 Task: Create a rule from the Routing list, Task moved to a section -> Set Priority in the project AutoFlow , set the section as To-Do and set the priority of the task as  High
Action: Mouse moved to (799, 442)
Screenshot: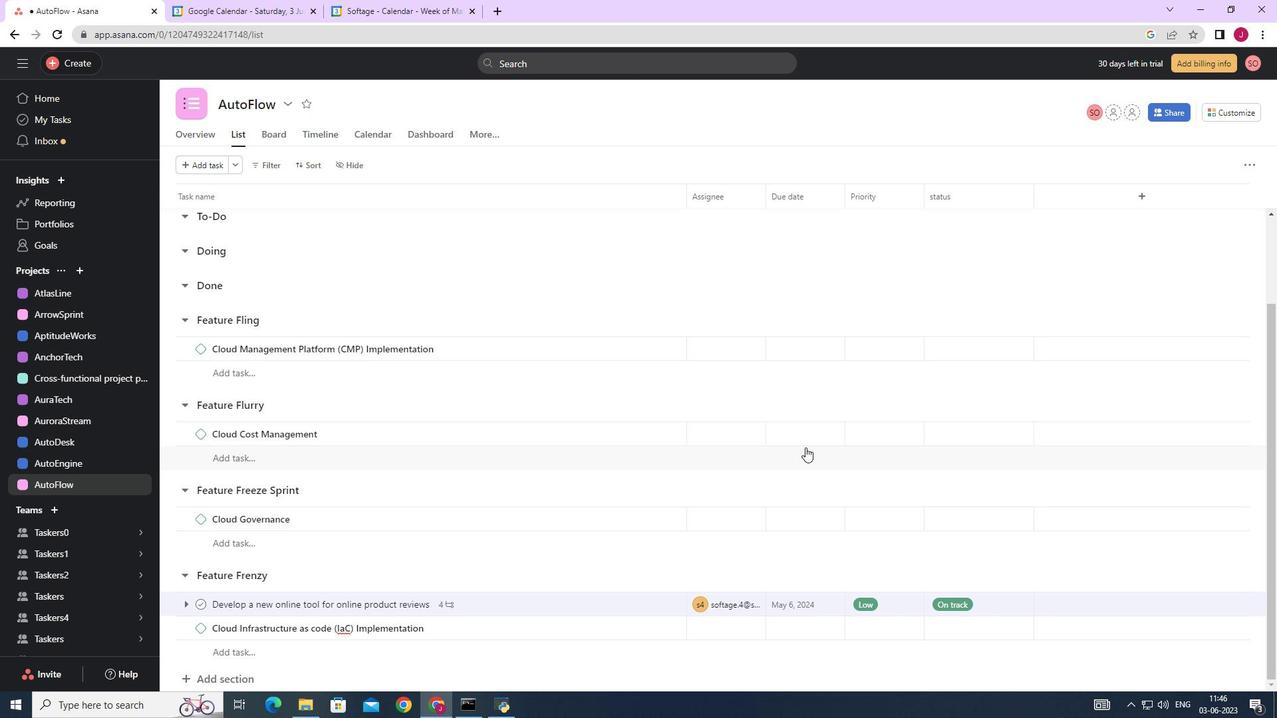 
Action: Mouse scrolled (799, 443) with delta (0, 0)
Screenshot: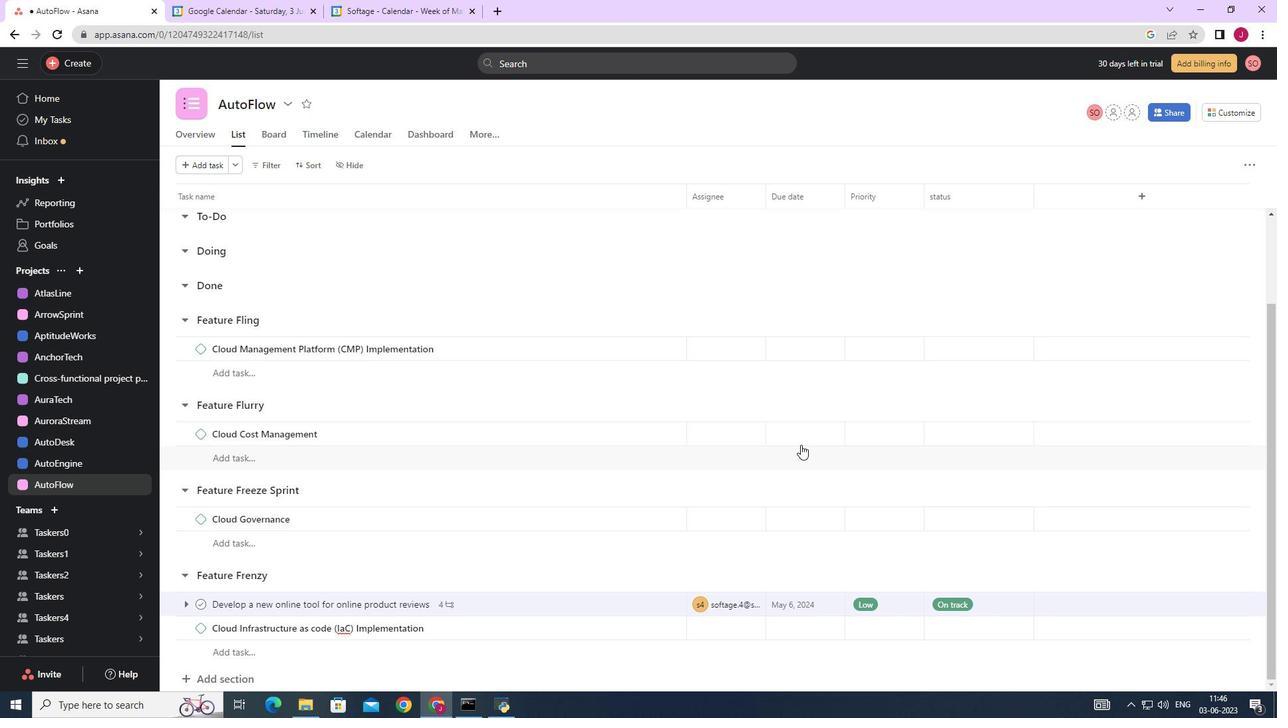 
Action: Mouse scrolled (799, 443) with delta (0, 0)
Screenshot: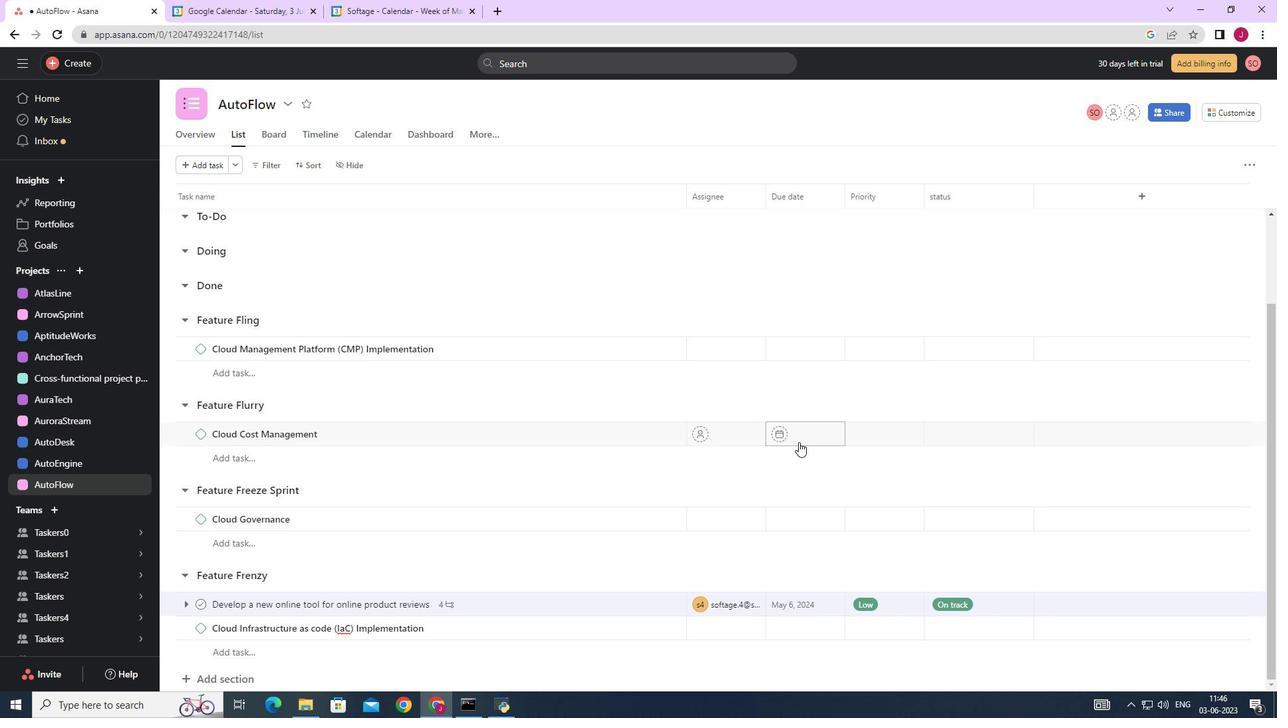 
Action: Mouse moved to (799, 439)
Screenshot: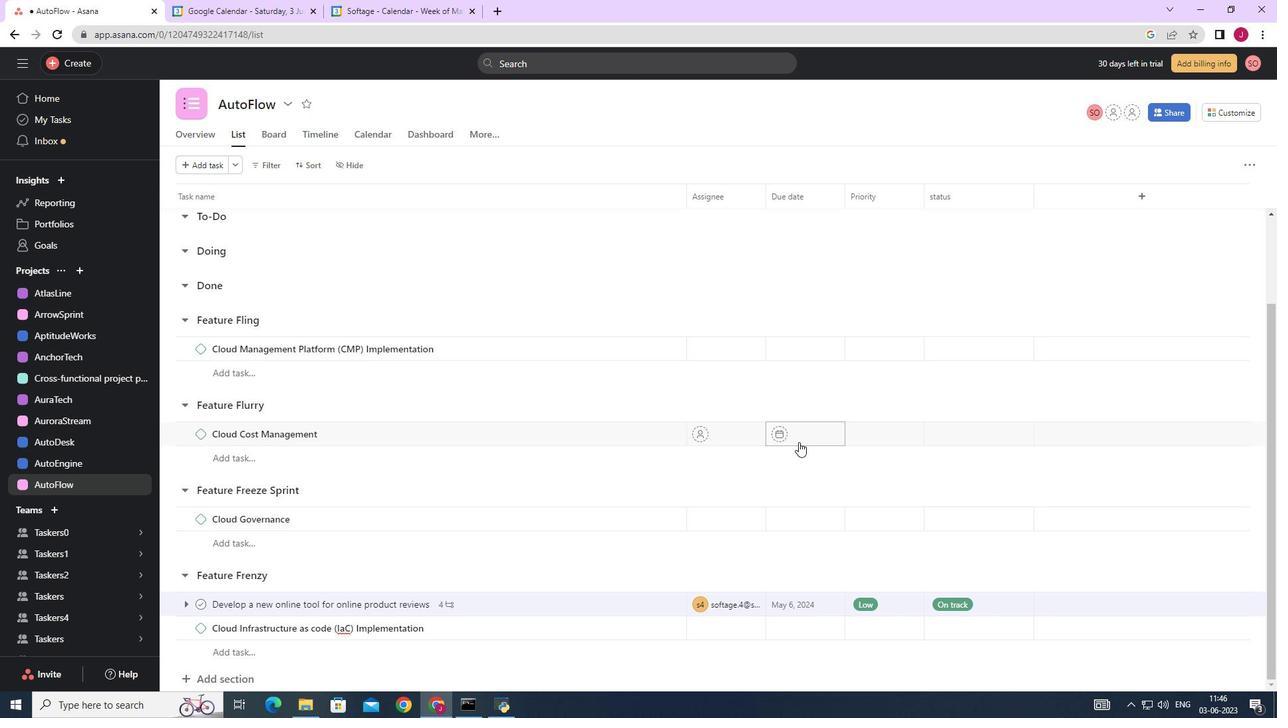 
Action: Mouse scrolled (799, 439) with delta (0, 0)
Screenshot: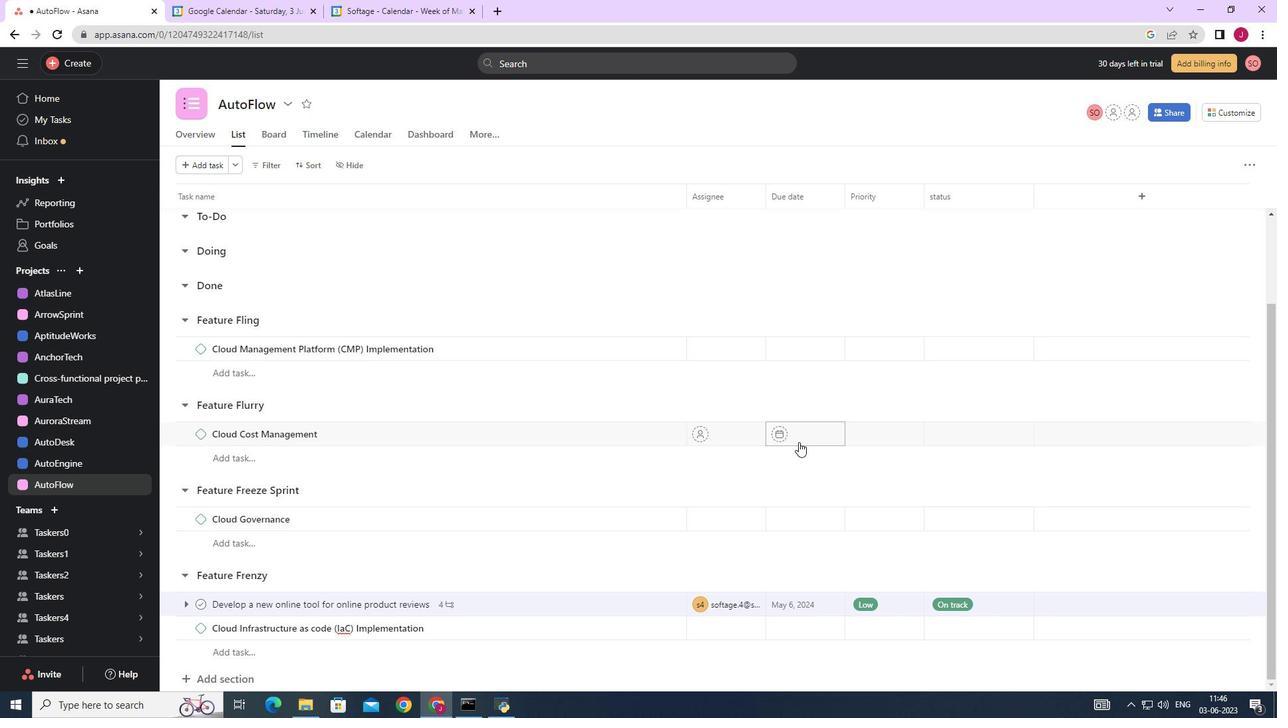 
Action: Mouse moved to (1237, 112)
Screenshot: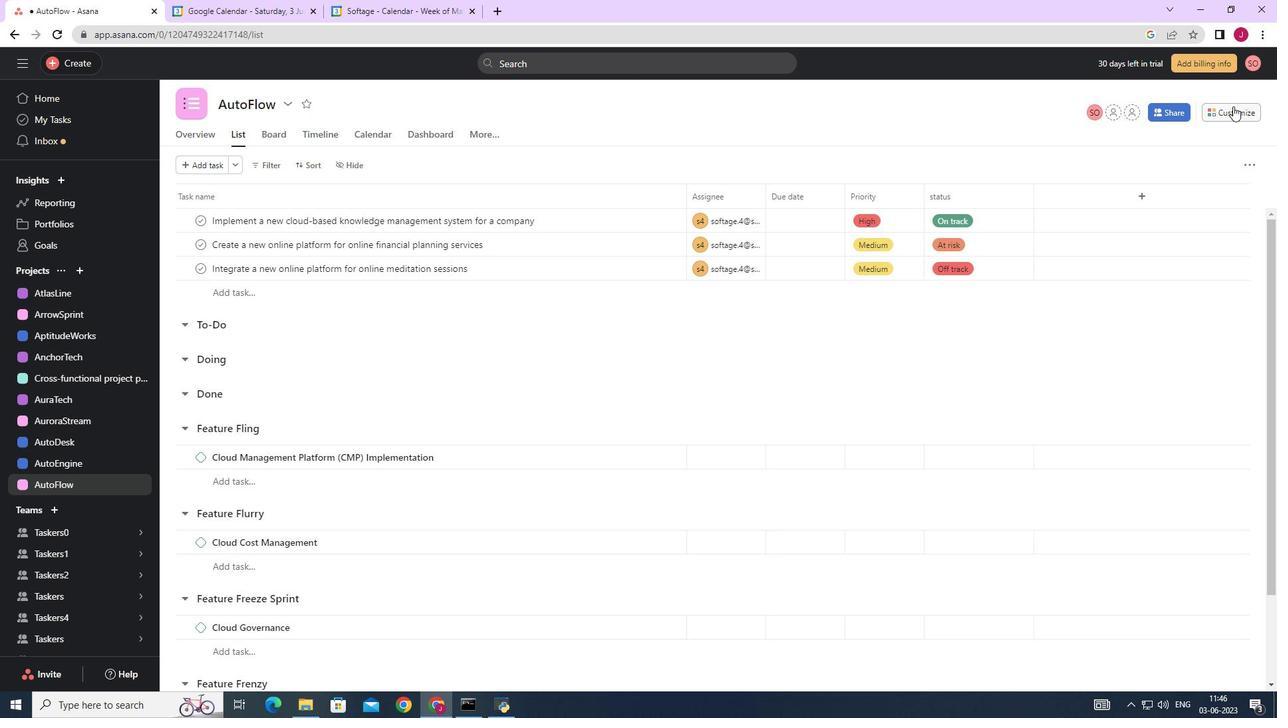 
Action: Mouse pressed left at (1237, 112)
Screenshot: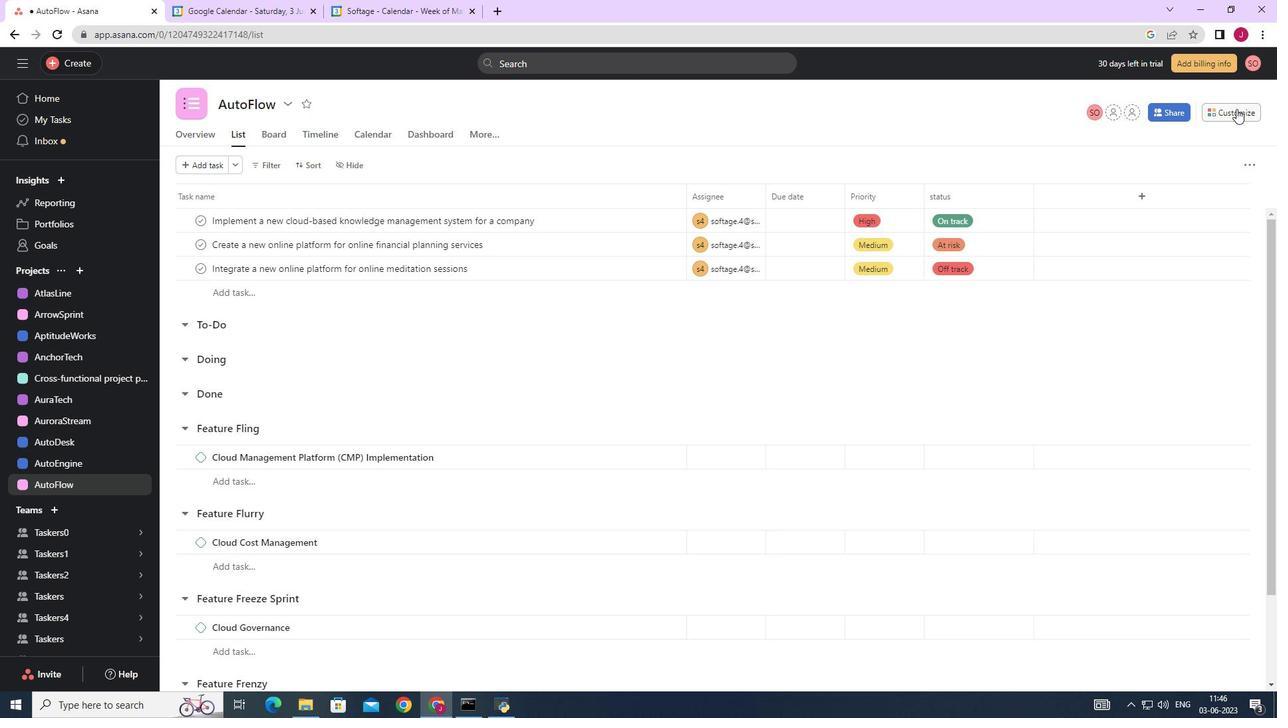 
Action: Mouse moved to (998, 286)
Screenshot: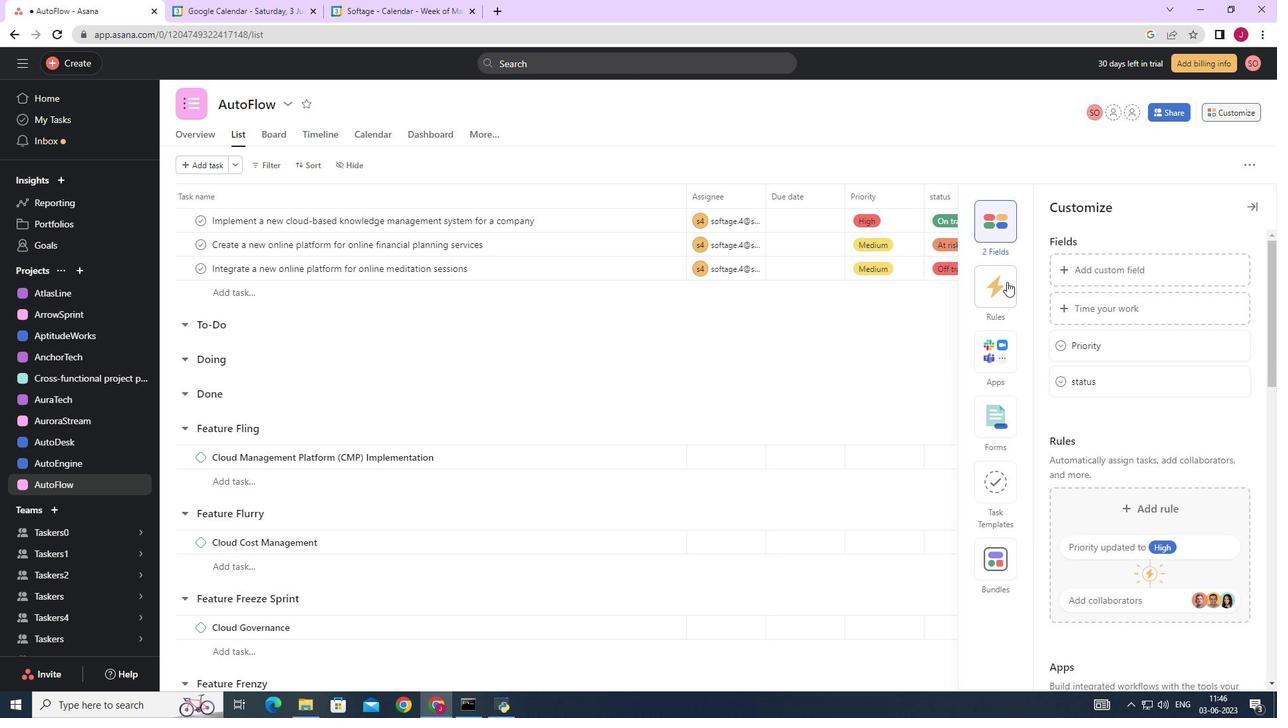 
Action: Mouse pressed left at (998, 286)
Screenshot: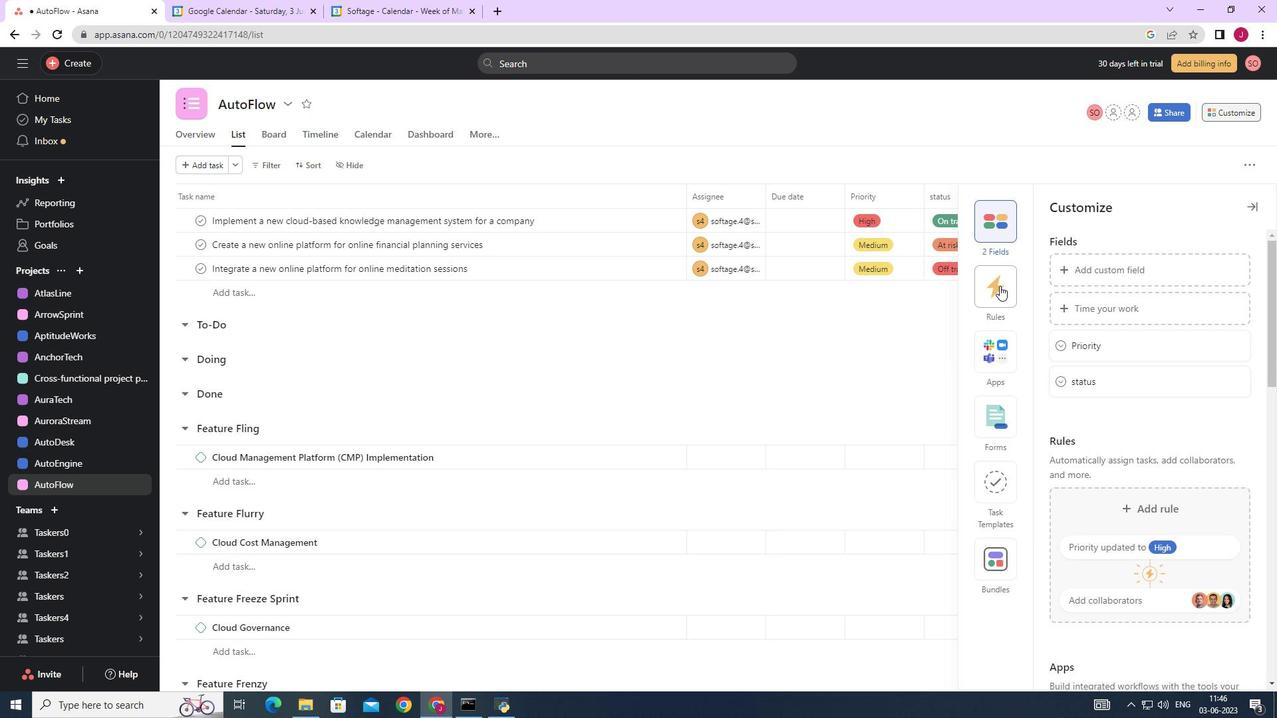 
Action: Mouse moved to (1103, 302)
Screenshot: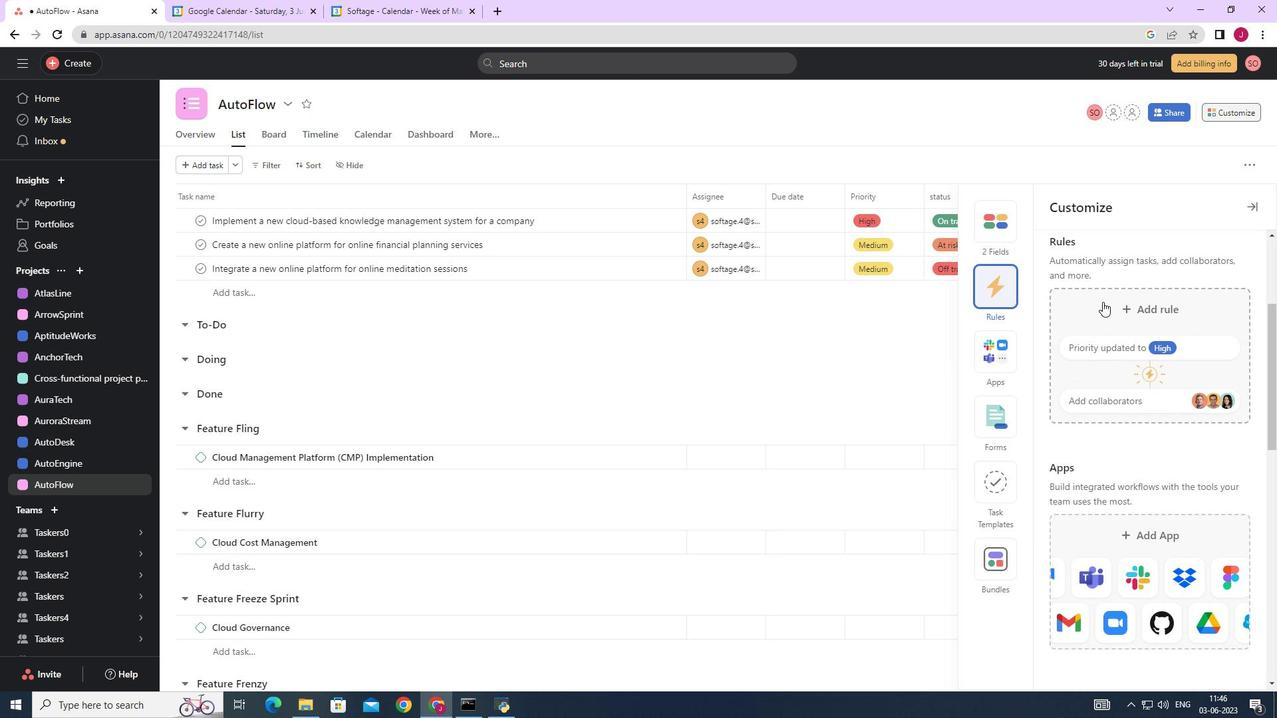 
Action: Mouse pressed left at (1103, 302)
Screenshot: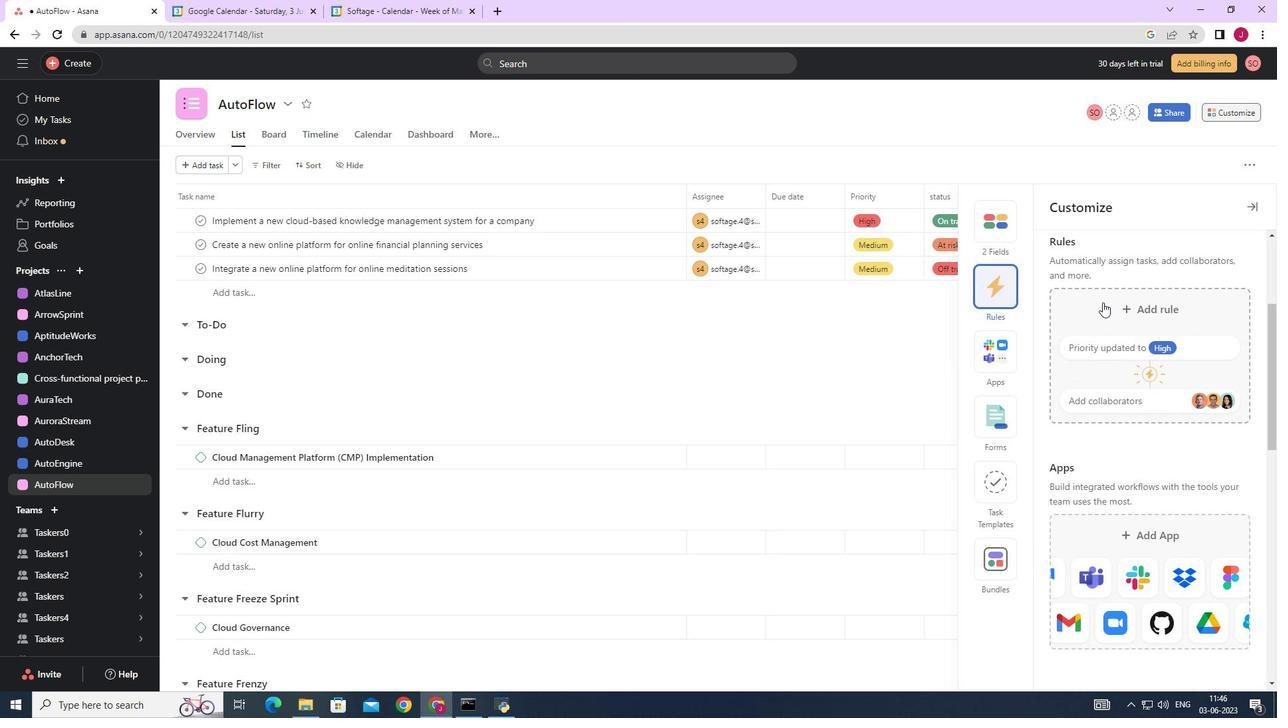
Action: Mouse moved to (284, 174)
Screenshot: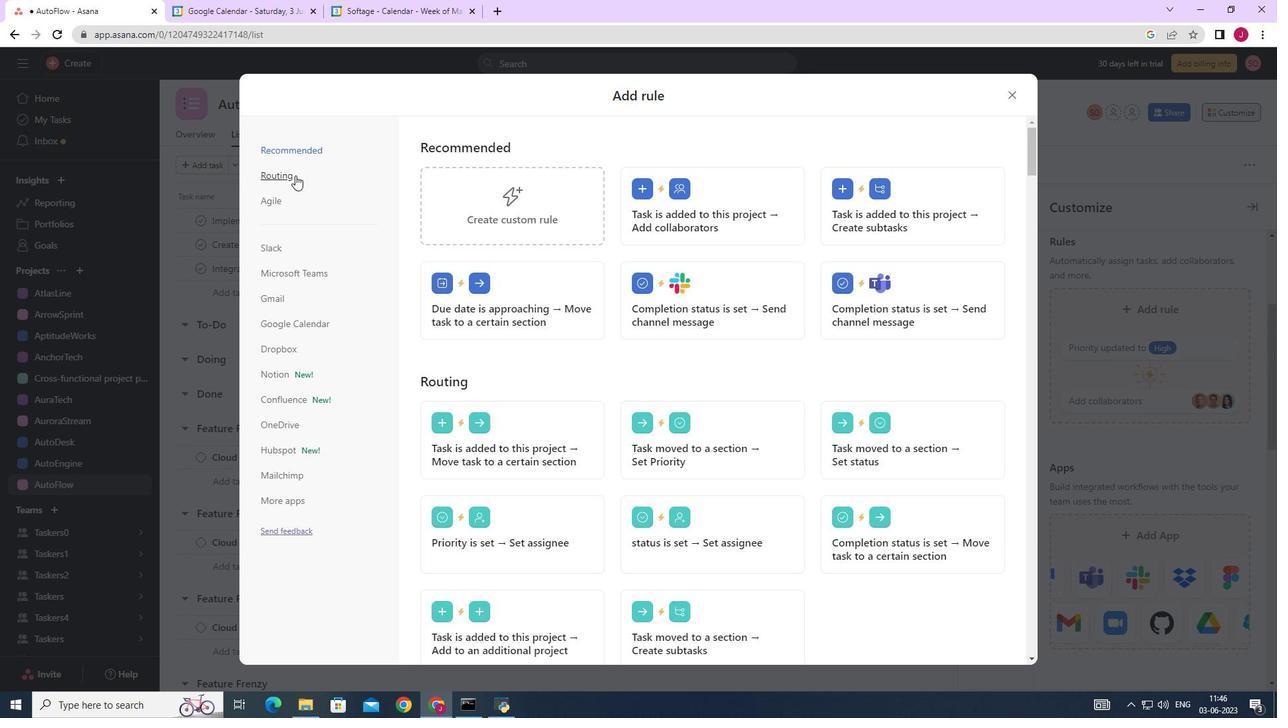 
Action: Mouse pressed left at (284, 174)
Screenshot: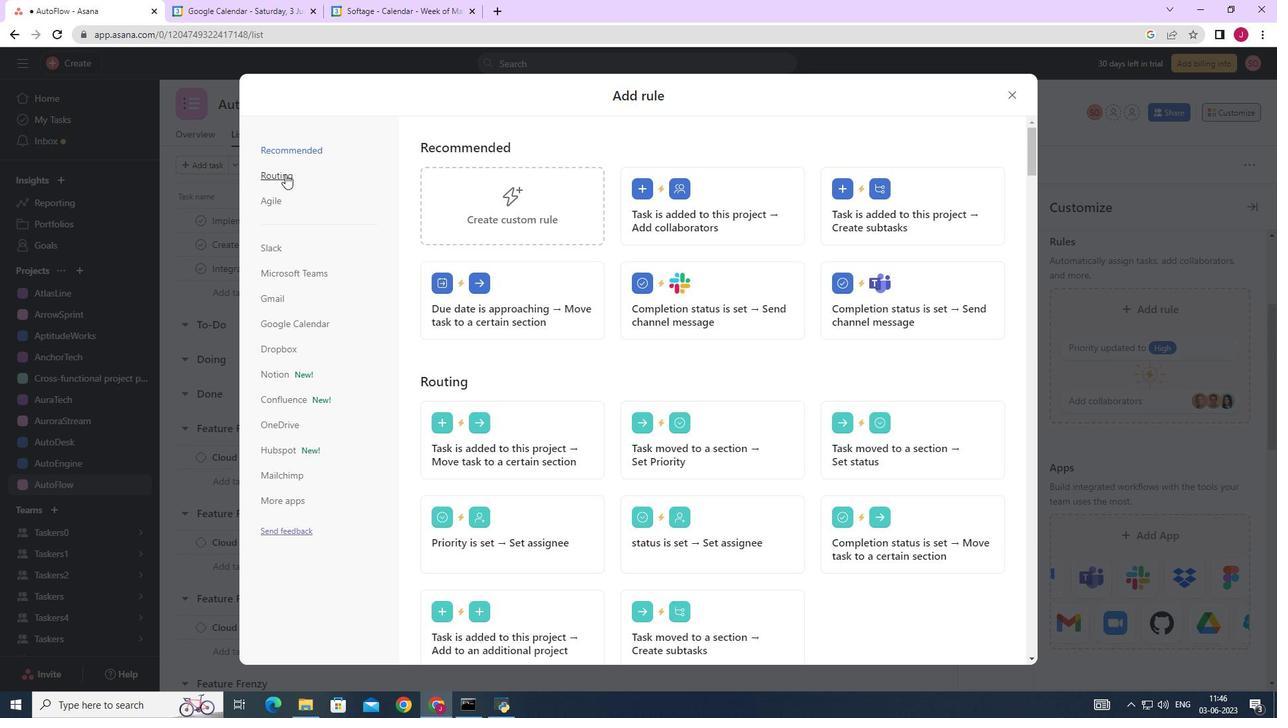 
Action: Mouse moved to (711, 191)
Screenshot: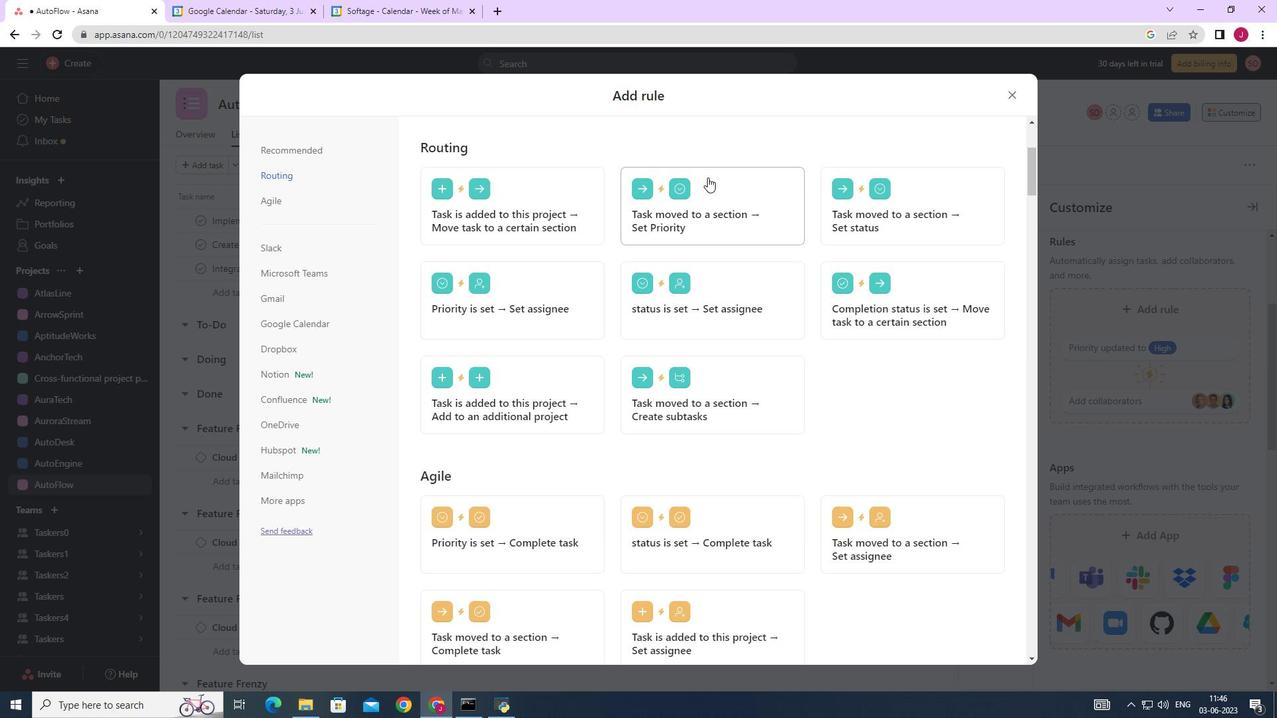 
Action: Mouse pressed left at (711, 191)
Screenshot: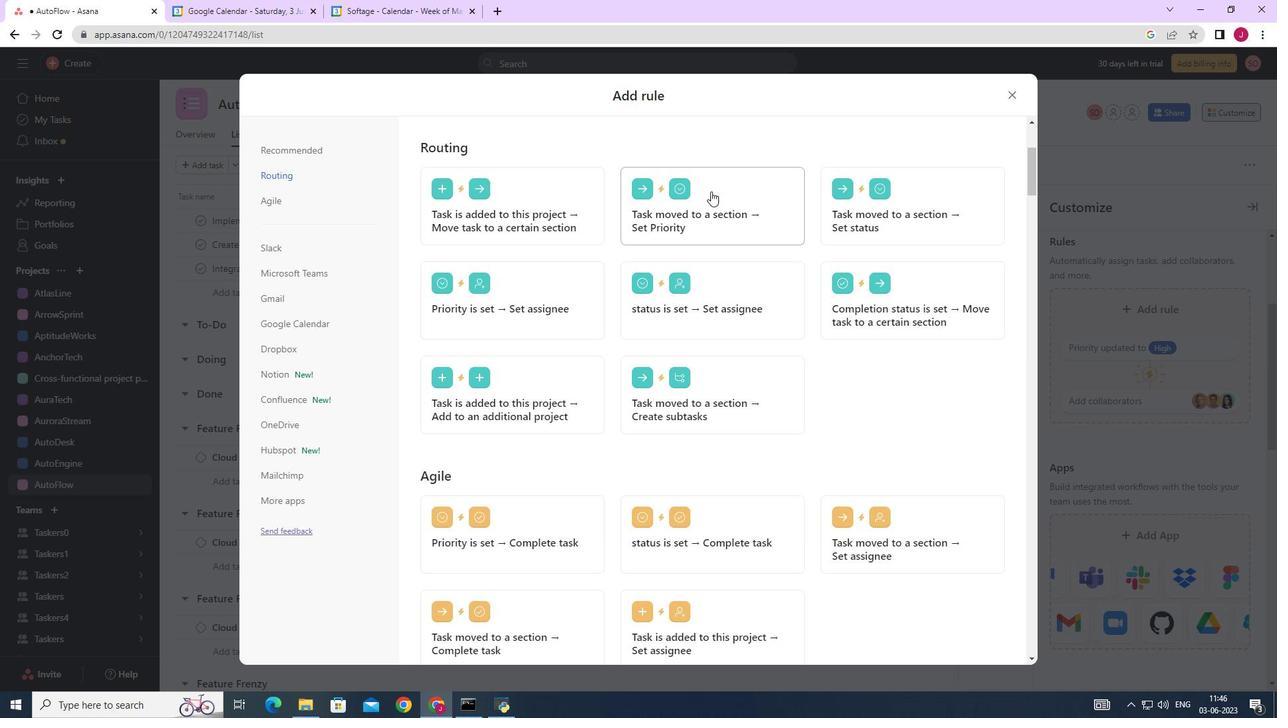 
Action: Mouse moved to (515, 360)
Screenshot: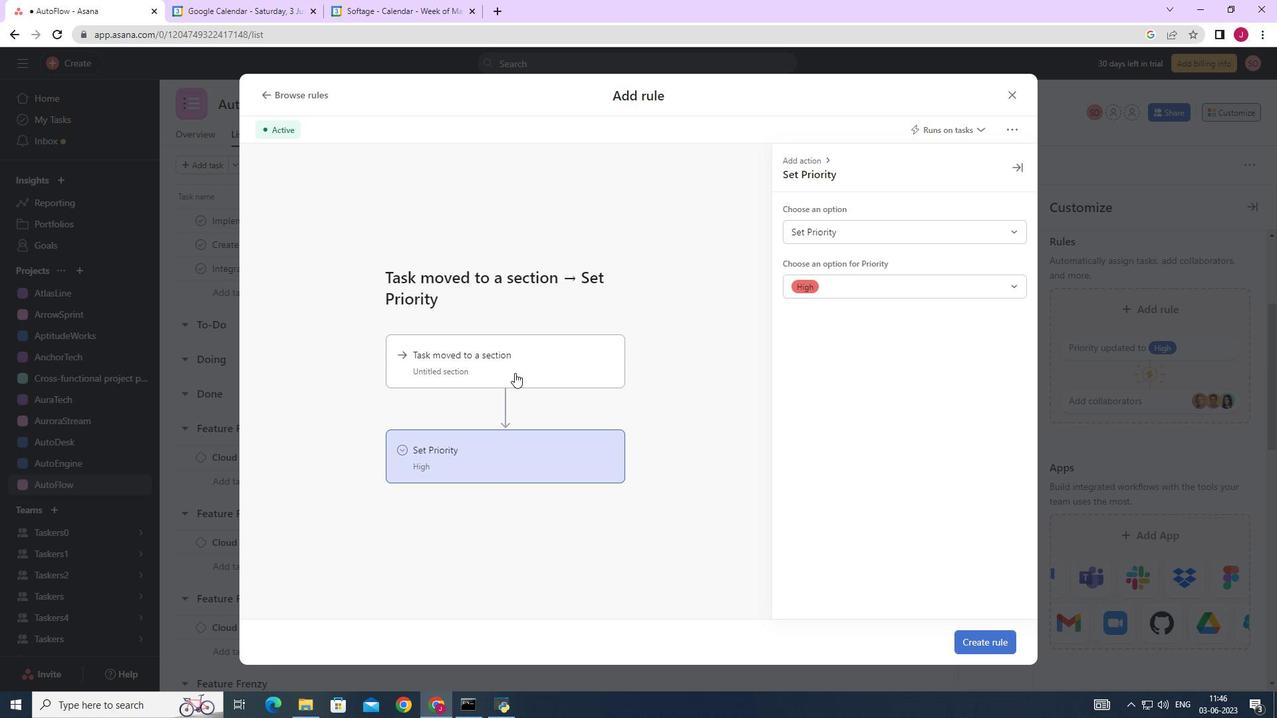 
Action: Mouse pressed left at (515, 360)
Screenshot: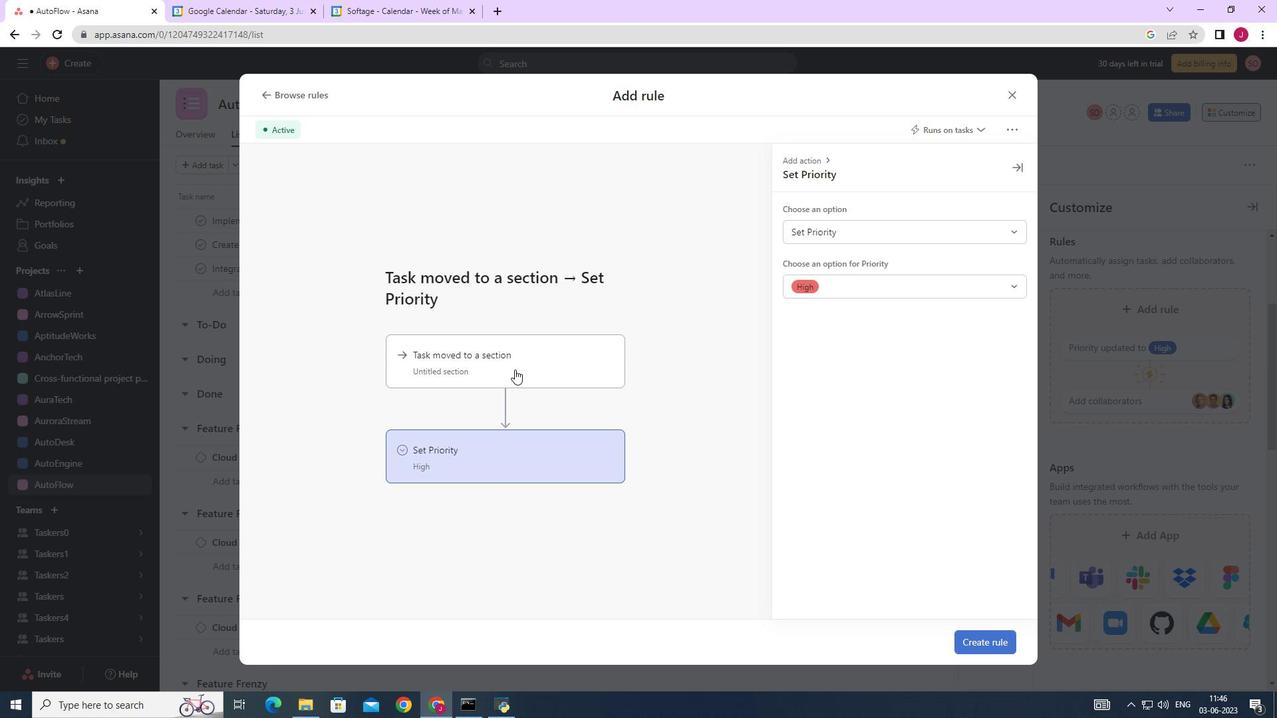 
Action: Mouse moved to (837, 234)
Screenshot: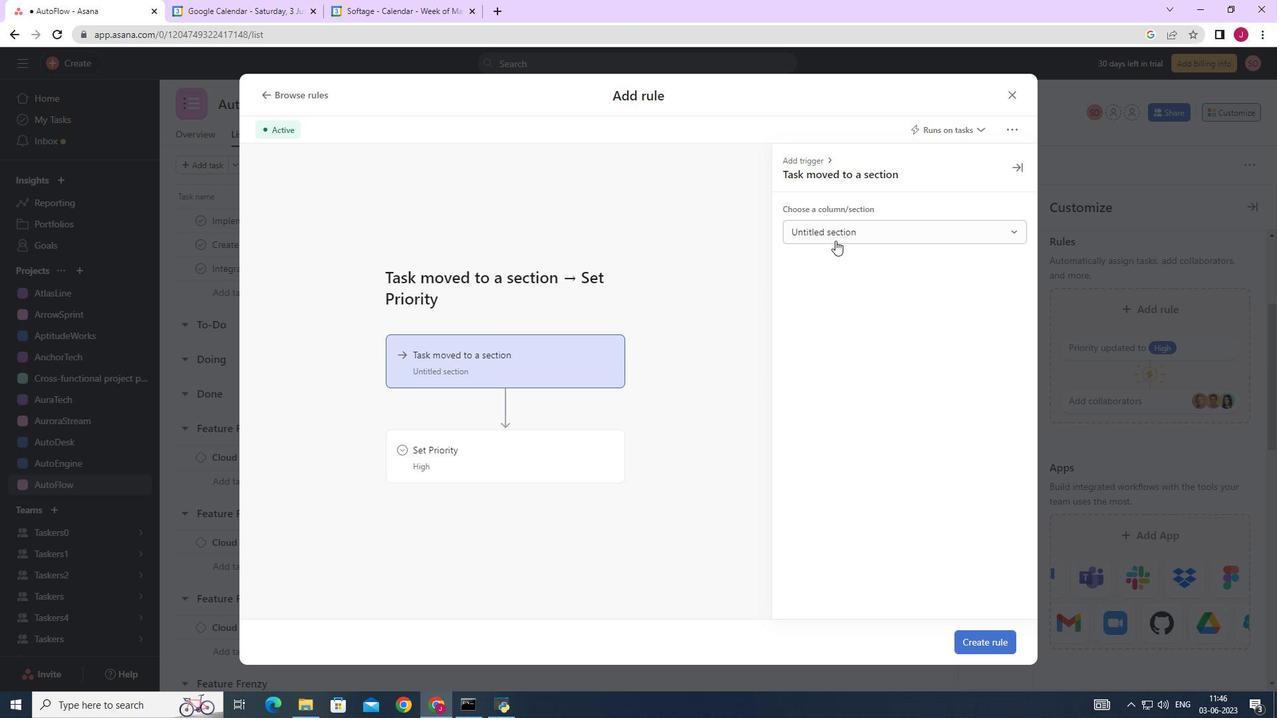 
Action: Mouse pressed left at (837, 234)
Screenshot: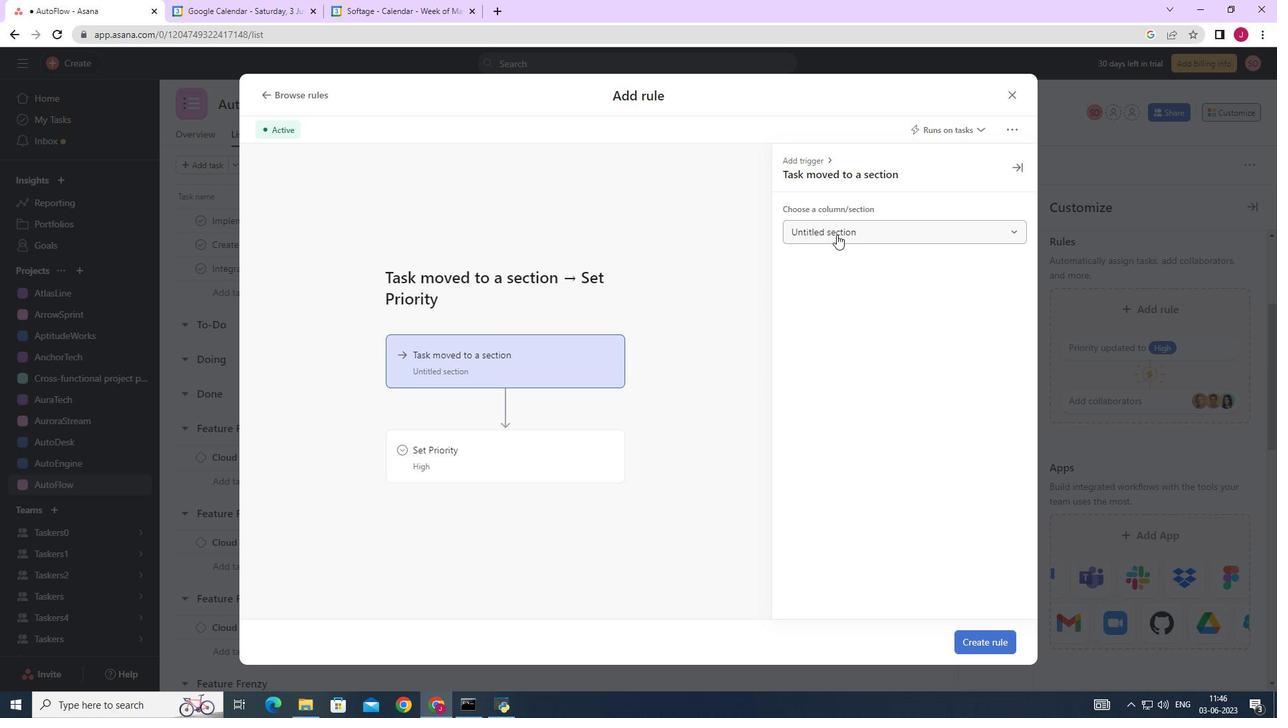 
Action: Mouse moved to (827, 282)
Screenshot: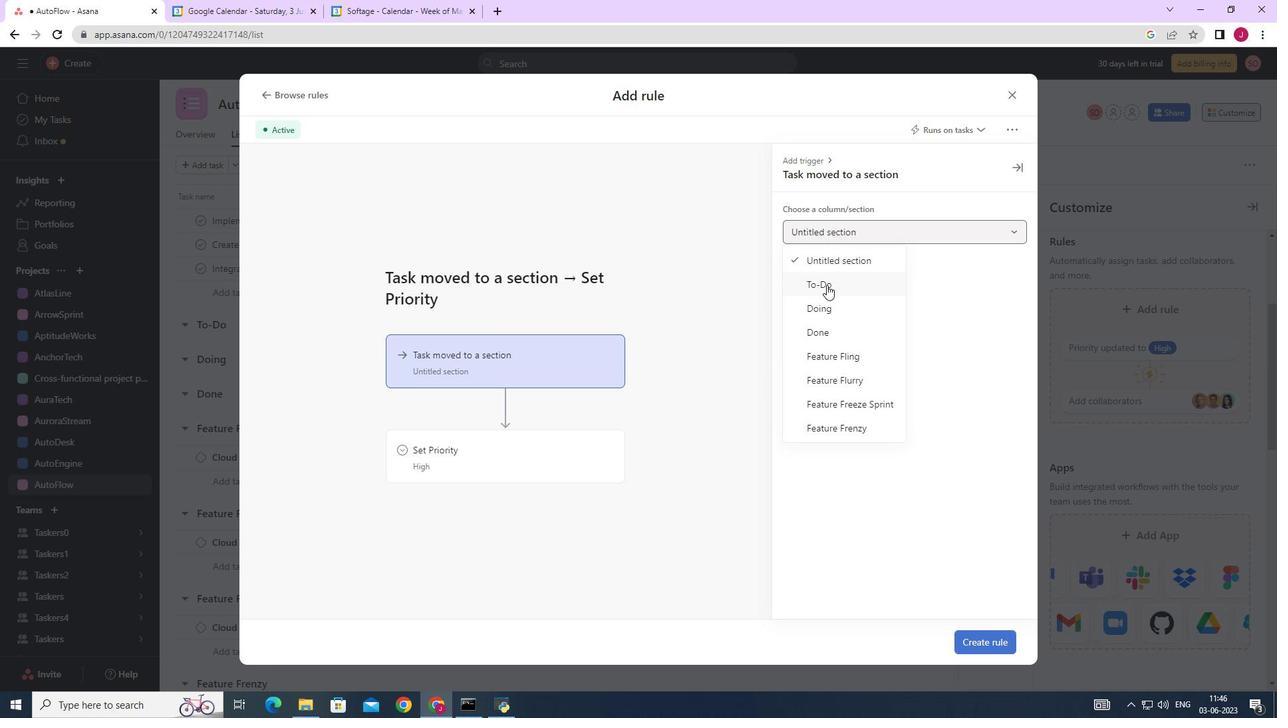 
Action: Mouse pressed left at (827, 282)
Screenshot: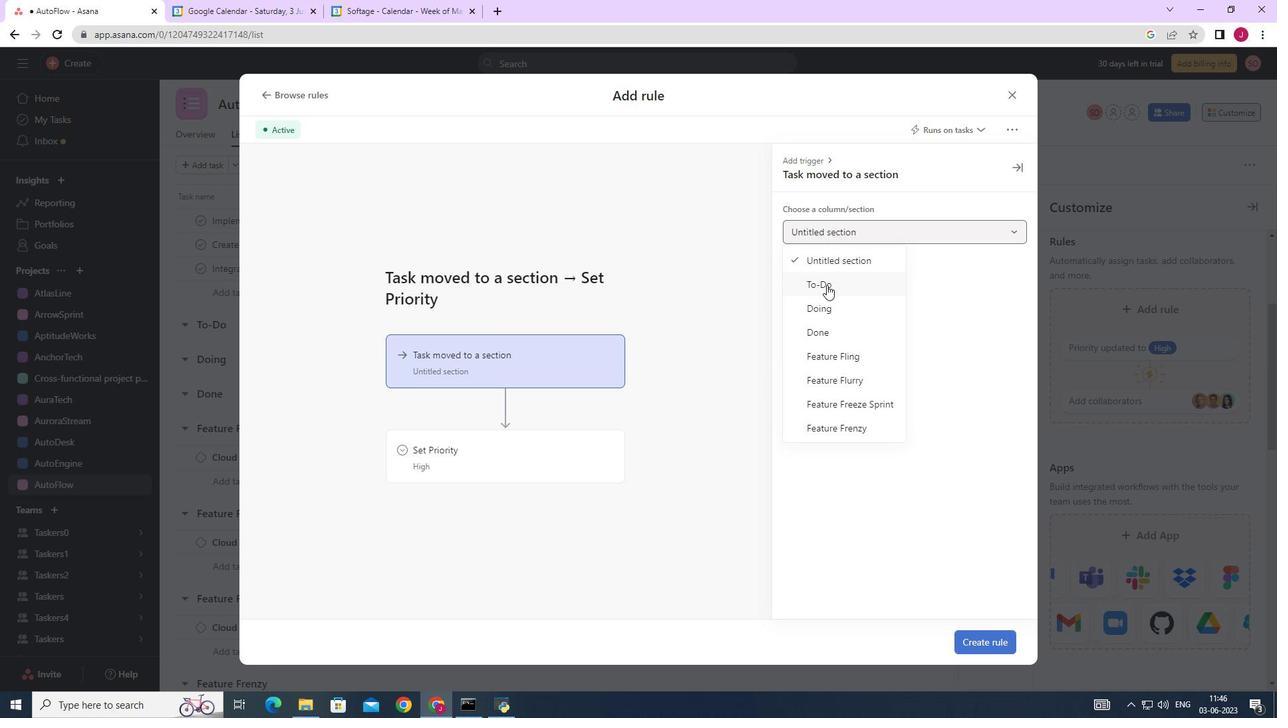 
Action: Mouse moved to (530, 449)
Screenshot: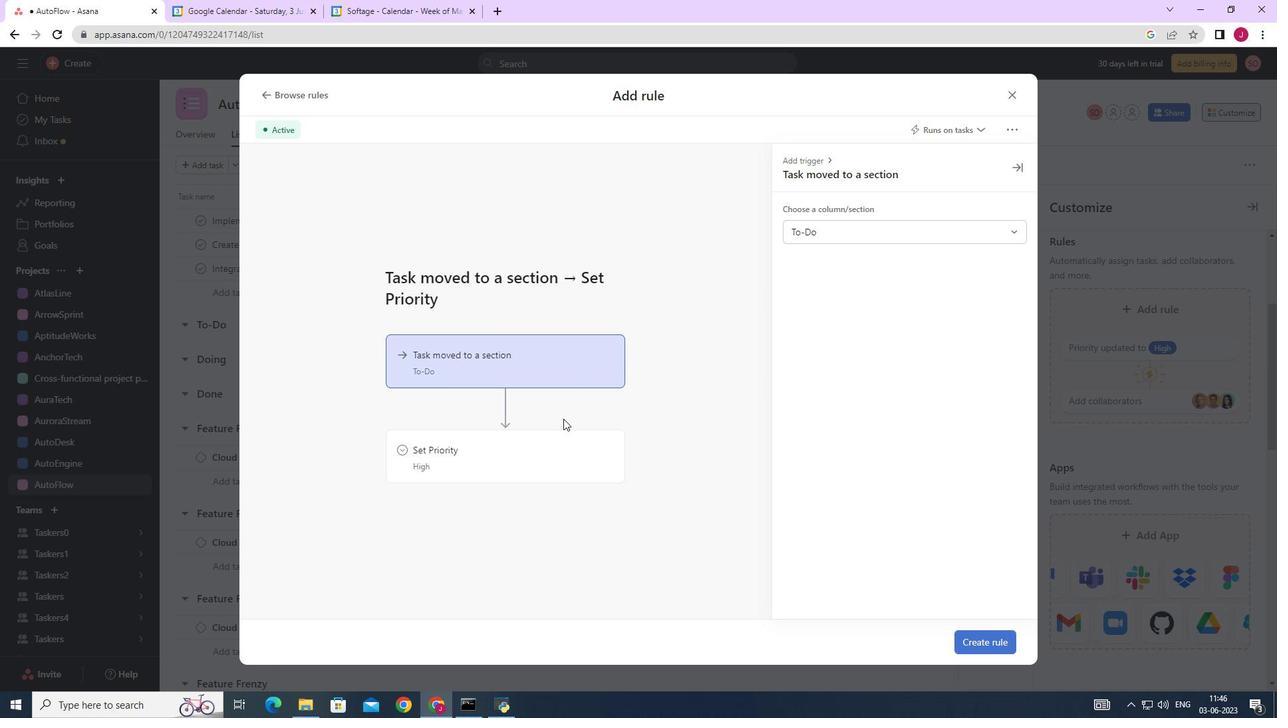 
Action: Mouse pressed left at (530, 449)
Screenshot: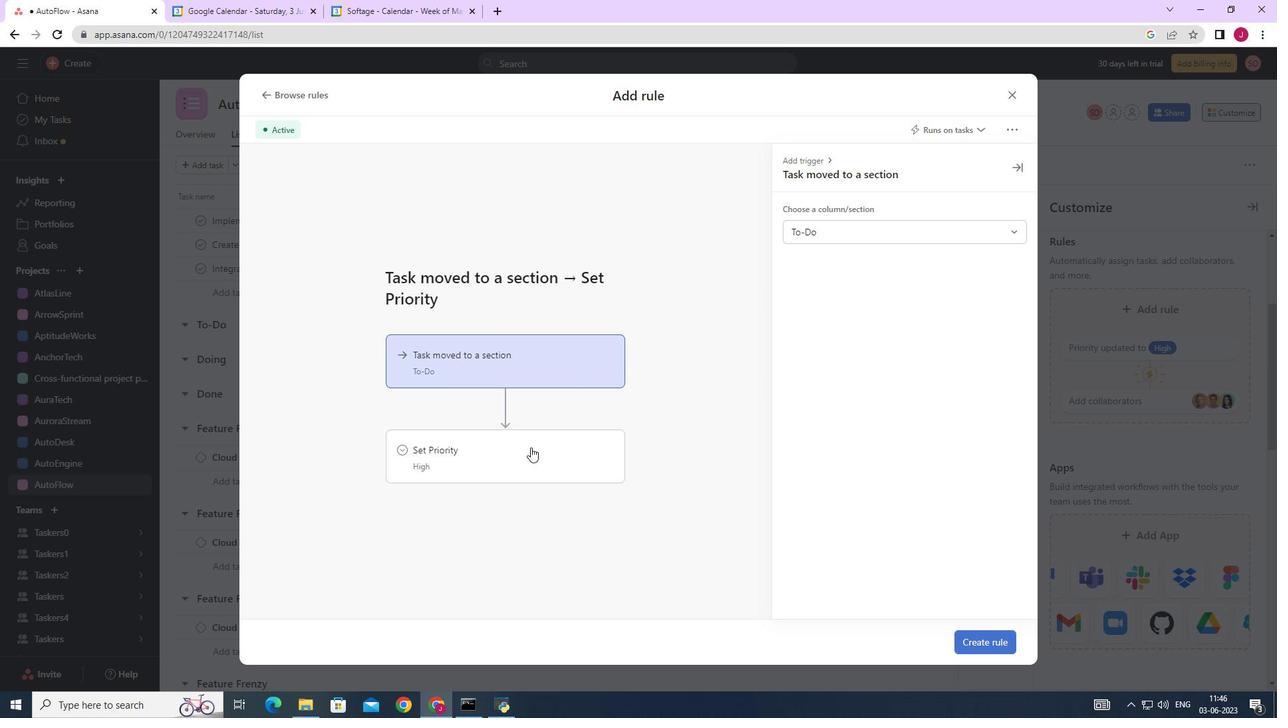 
Action: Mouse moved to (819, 232)
Screenshot: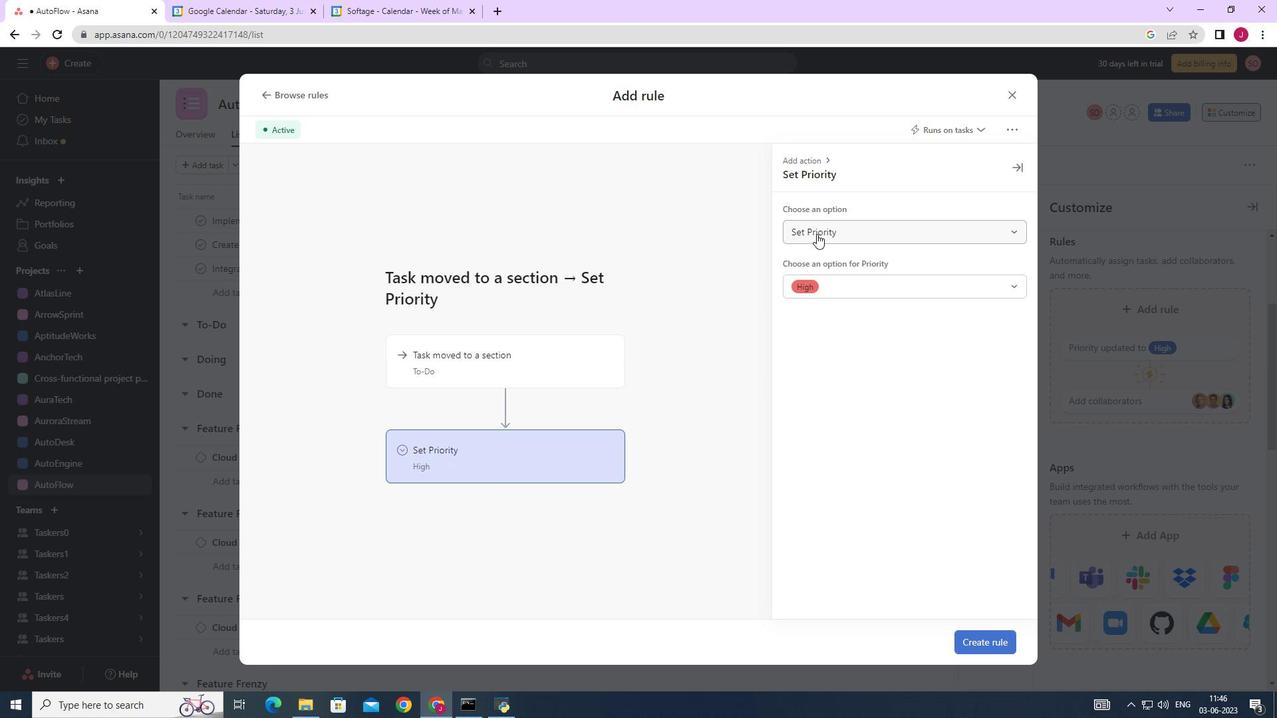 
Action: Mouse pressed left at (819, 232)
Screenshot: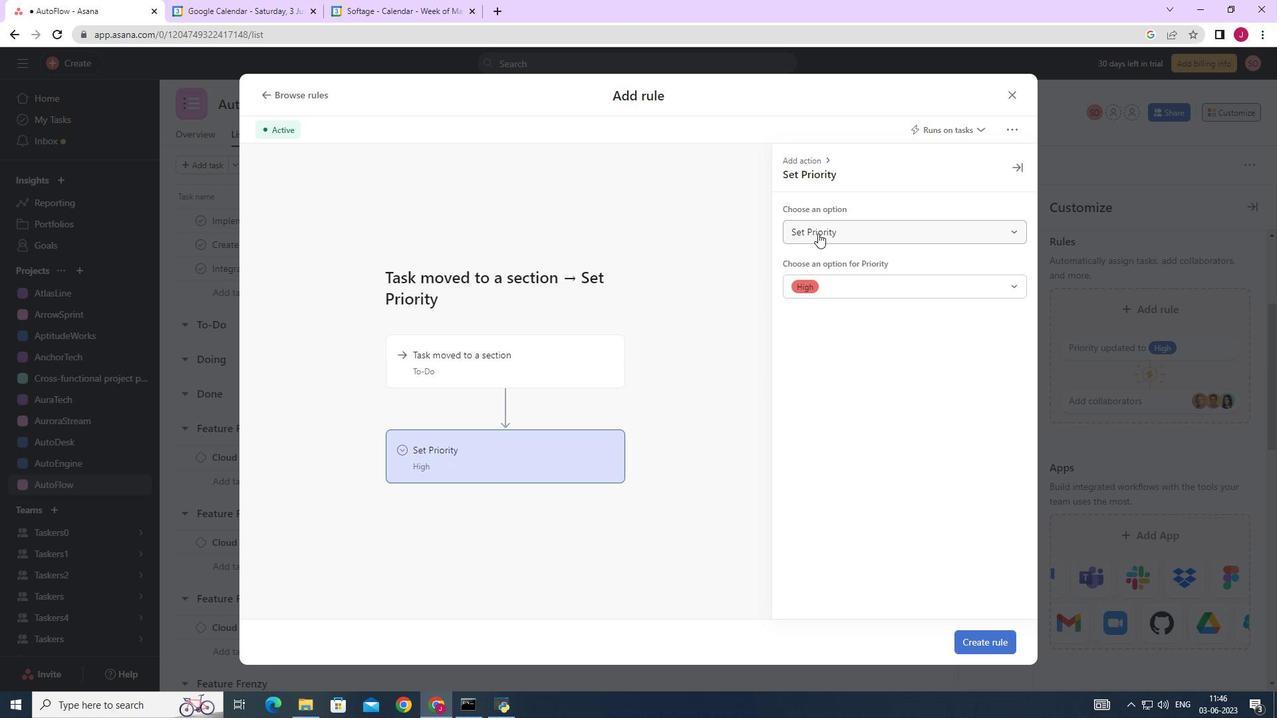 
Action: Mouse moved to (828, 260)
Screenshot: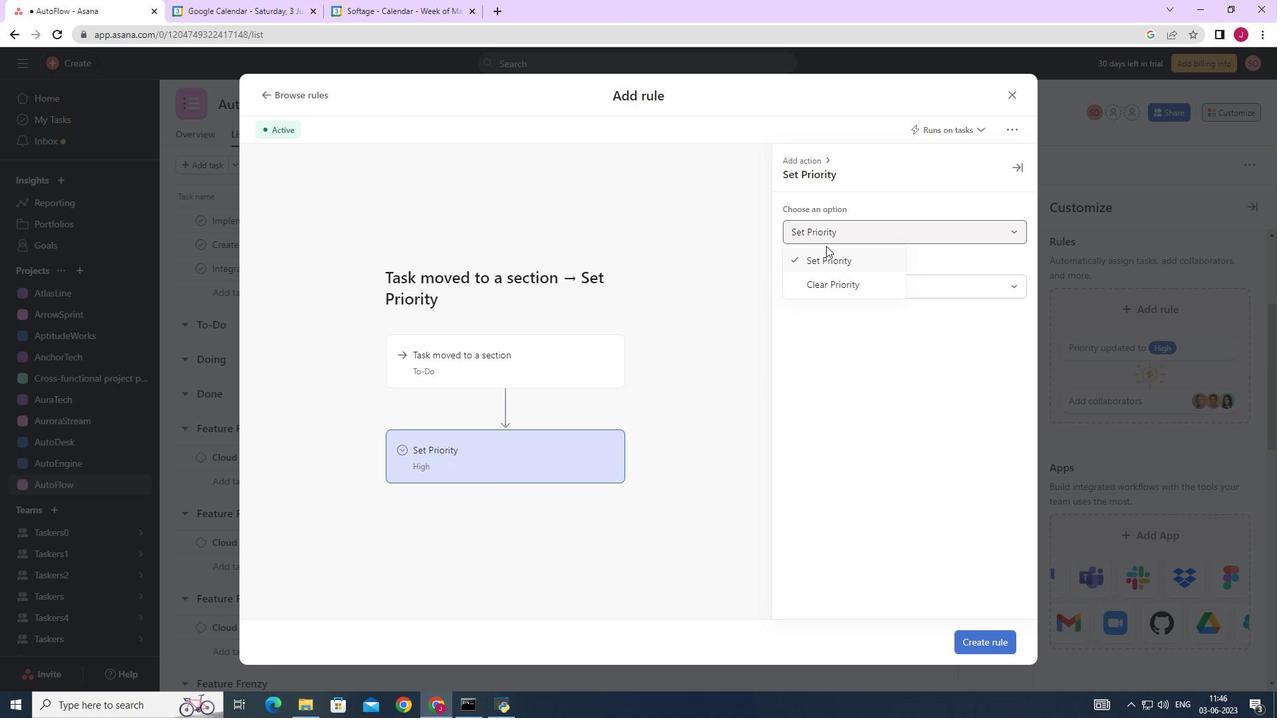 
Action: Mouse pressed left at (828, 260)
Screenshot: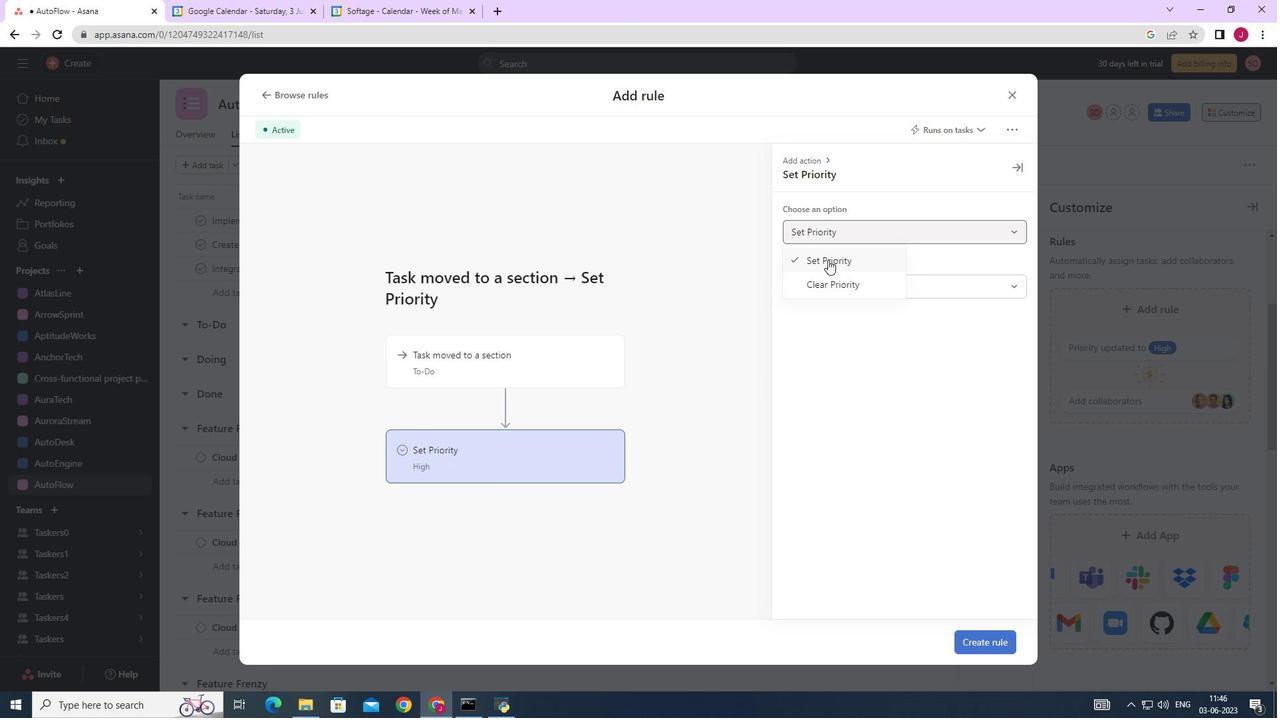 
Action: Mouse moved to (814, 285)
Screenshot: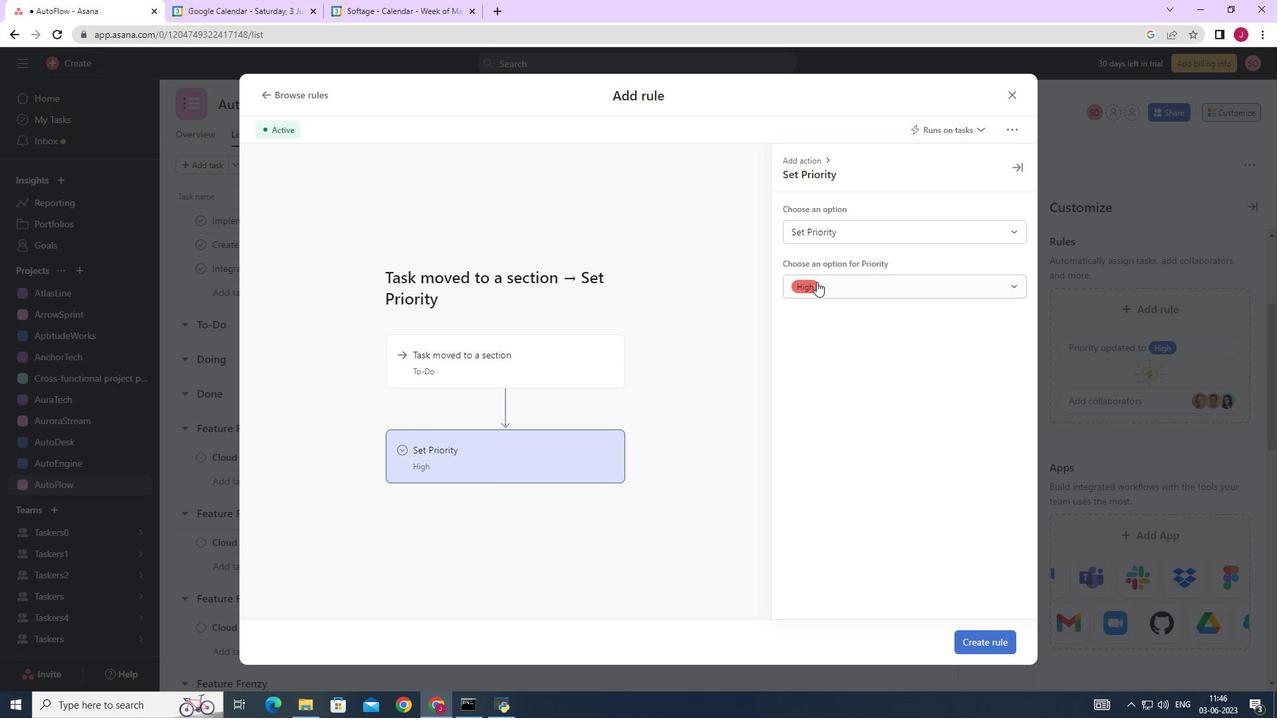 
Action: Mouse pressed left at (814, 285)
Screenshot: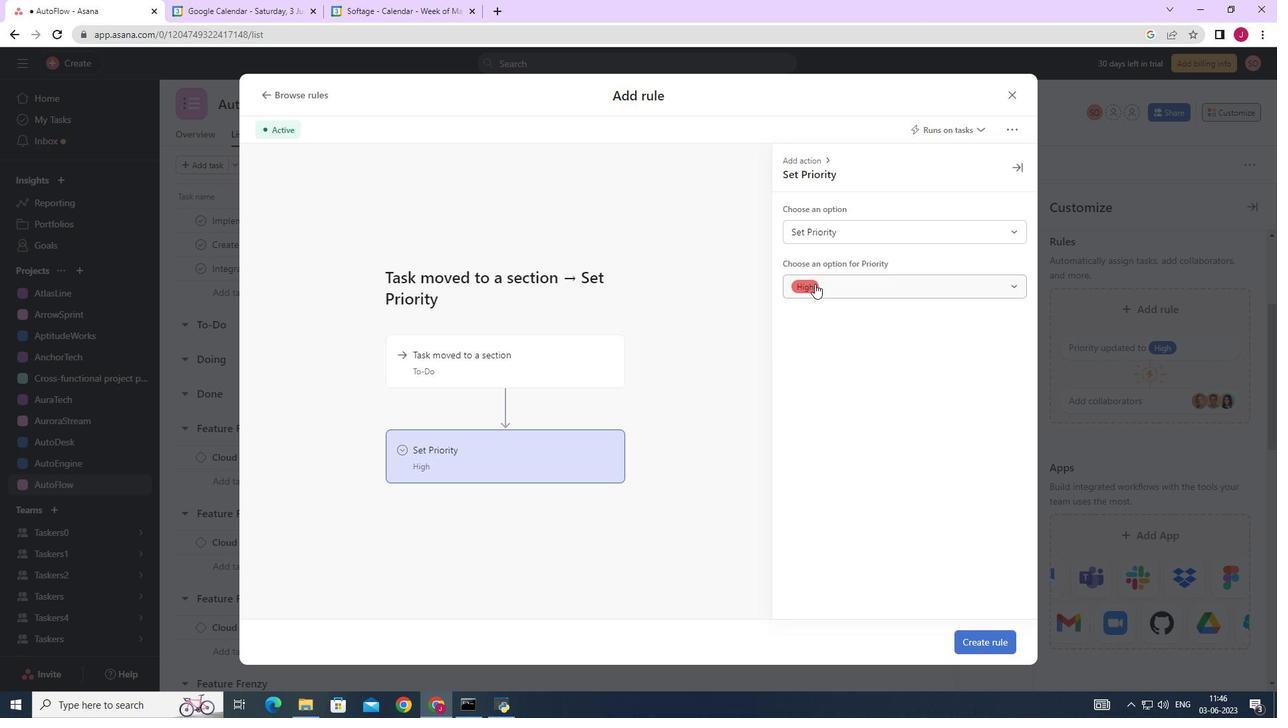 
Action: Mouse moved to (817, 313)
Screenshot: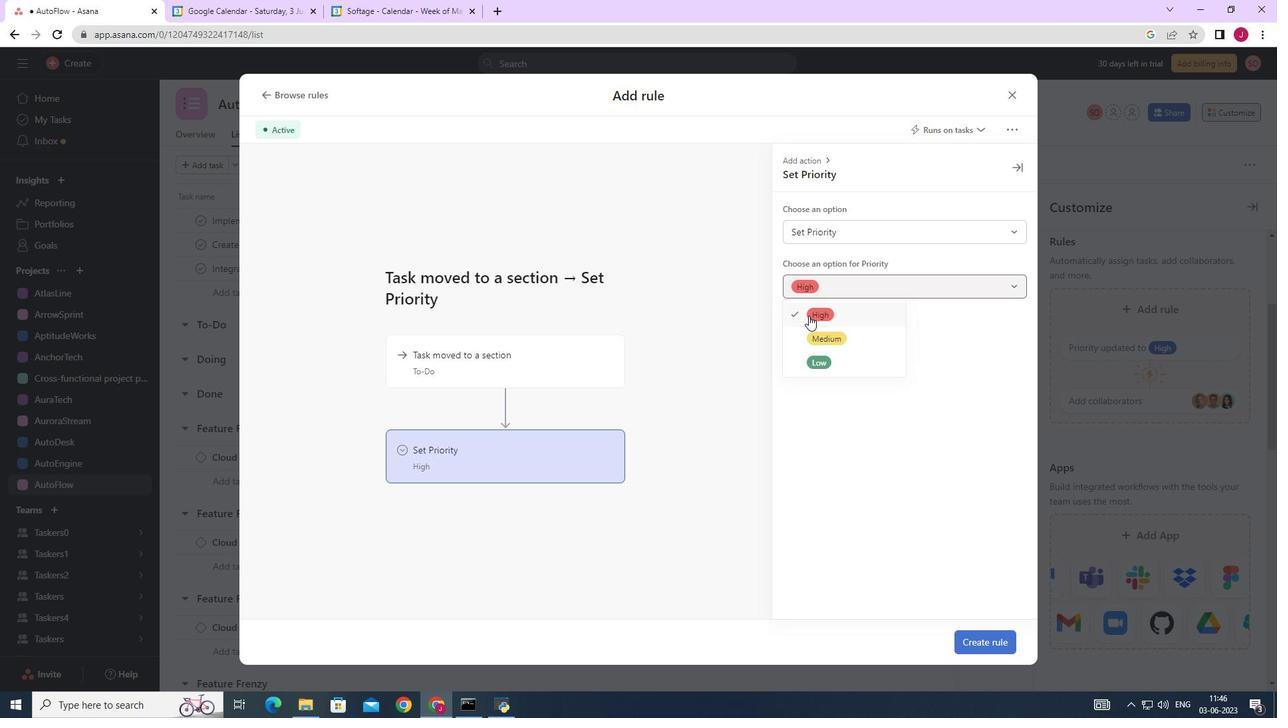 
Action: Mouse pressed left at (817, 313)
Screenshot: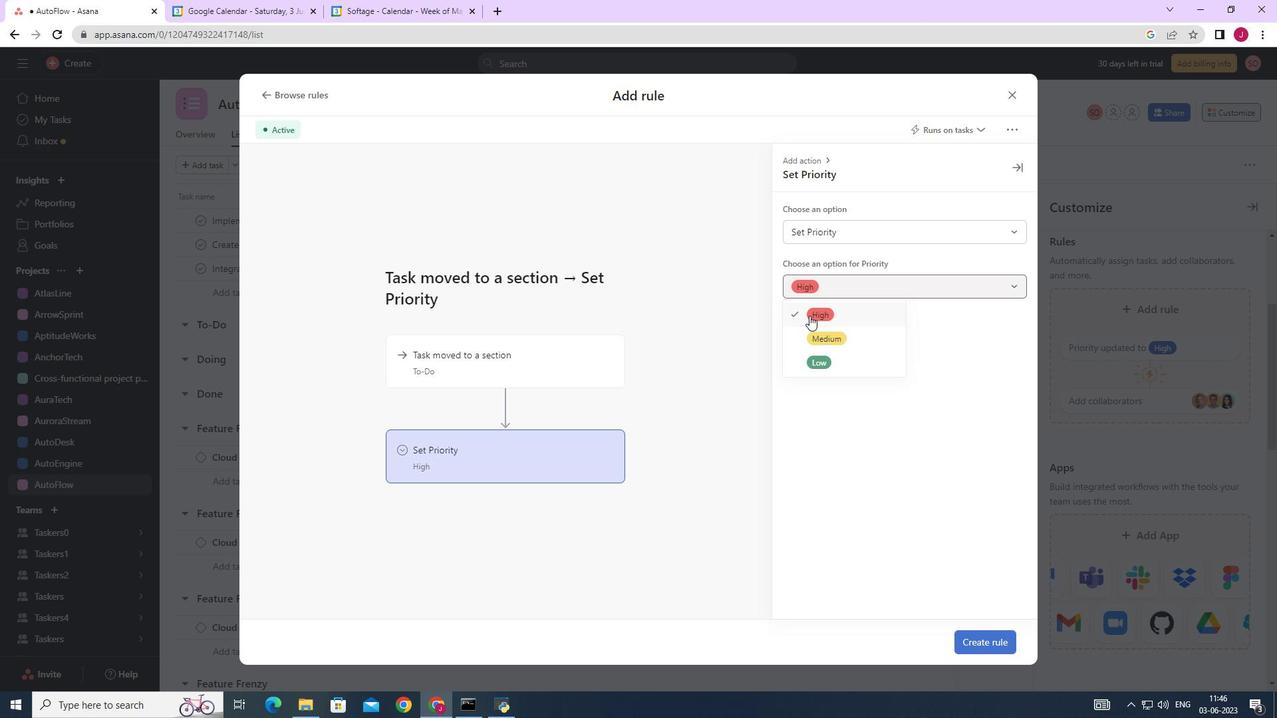 
Action: Mouse moved to (980, 643)
Screenshot: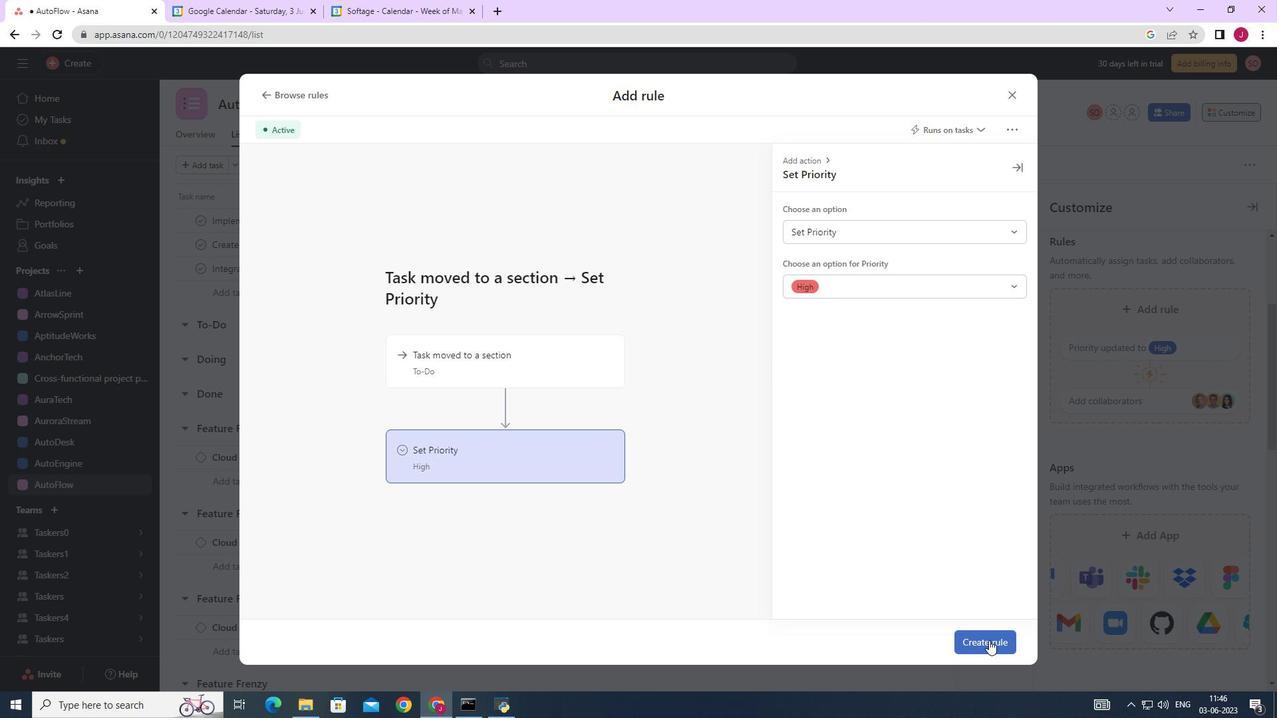 
Action: Mouse pressed left at (980, 643)
Screenshot: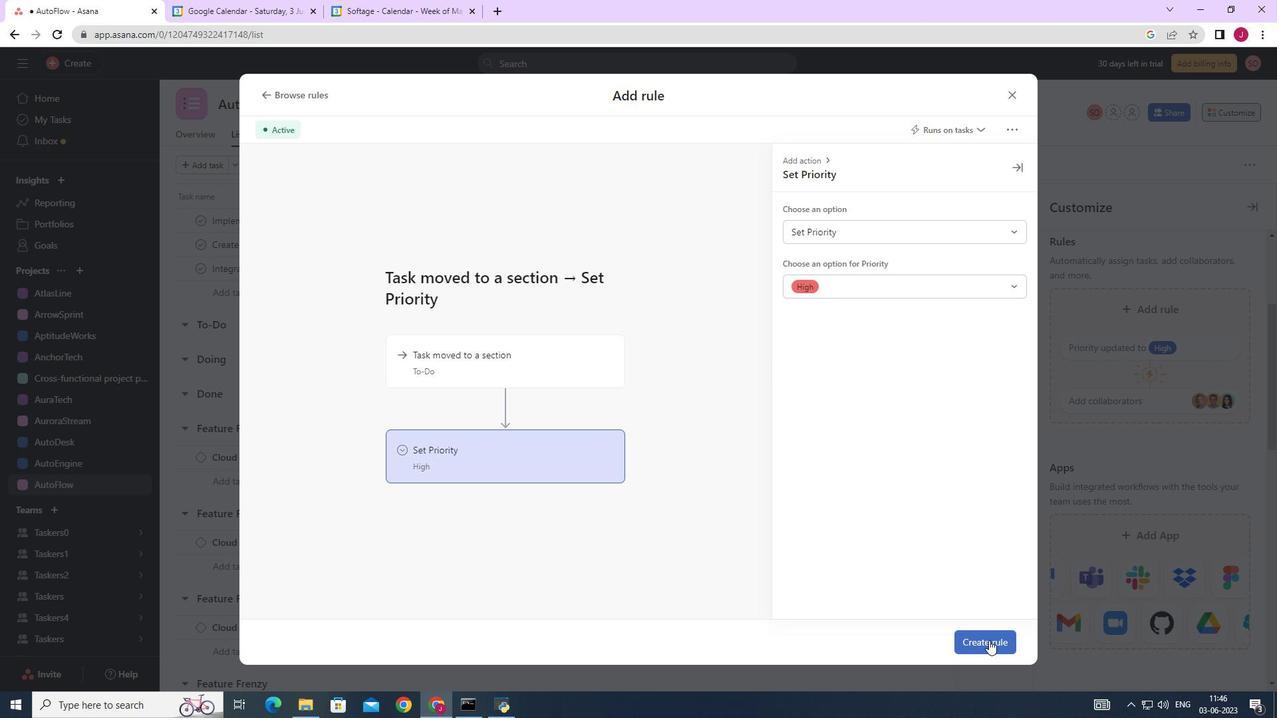 
Action: Mouse moved to (928, 457)
Screenshot: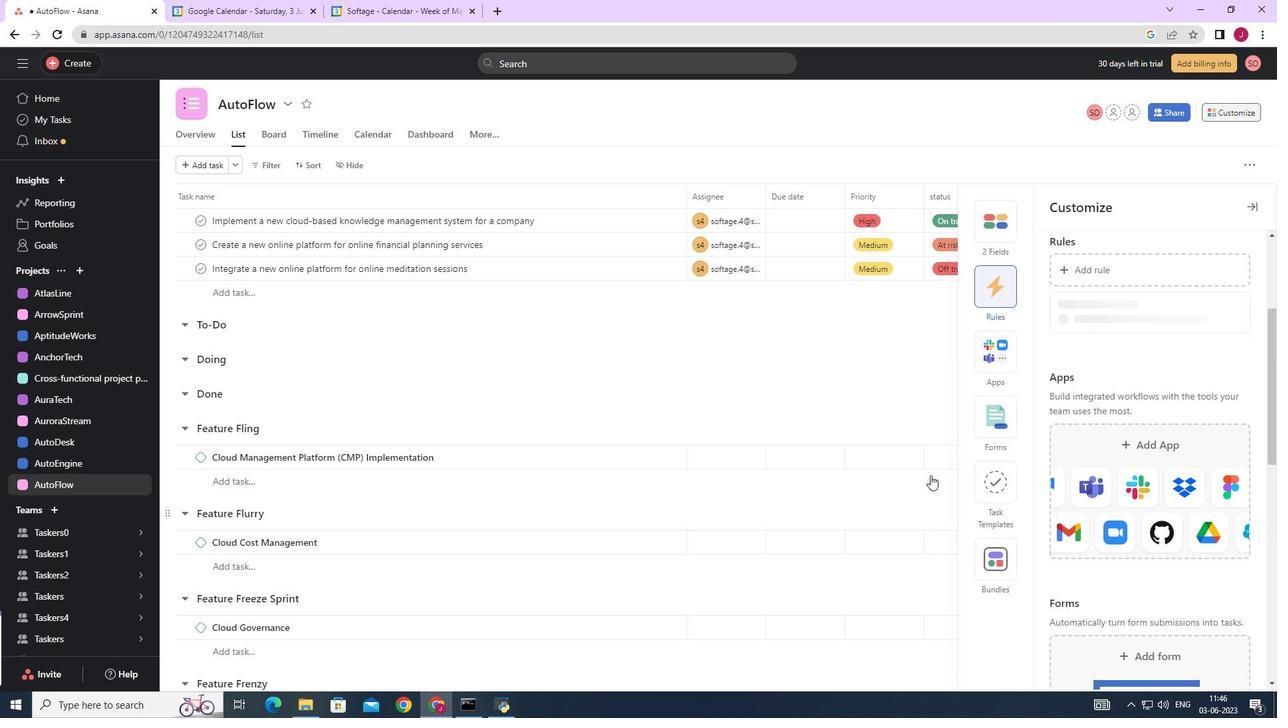 
